 Task: Print the page on B5 (JIS) size paper.
Action: Mouse moved to (1388, 41)
Screenshot: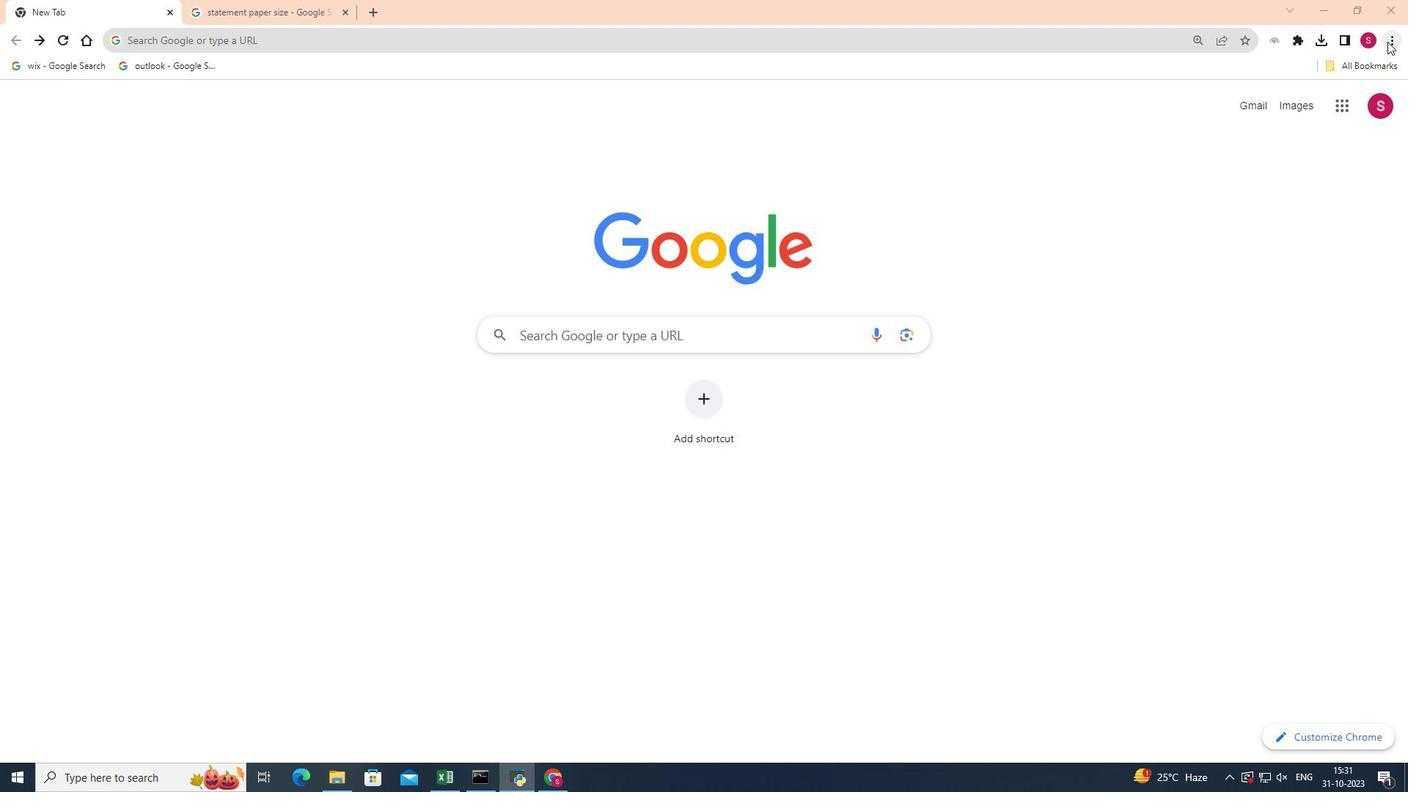 
Action: Mouse pressed left at (1388, 41)
Screenshot: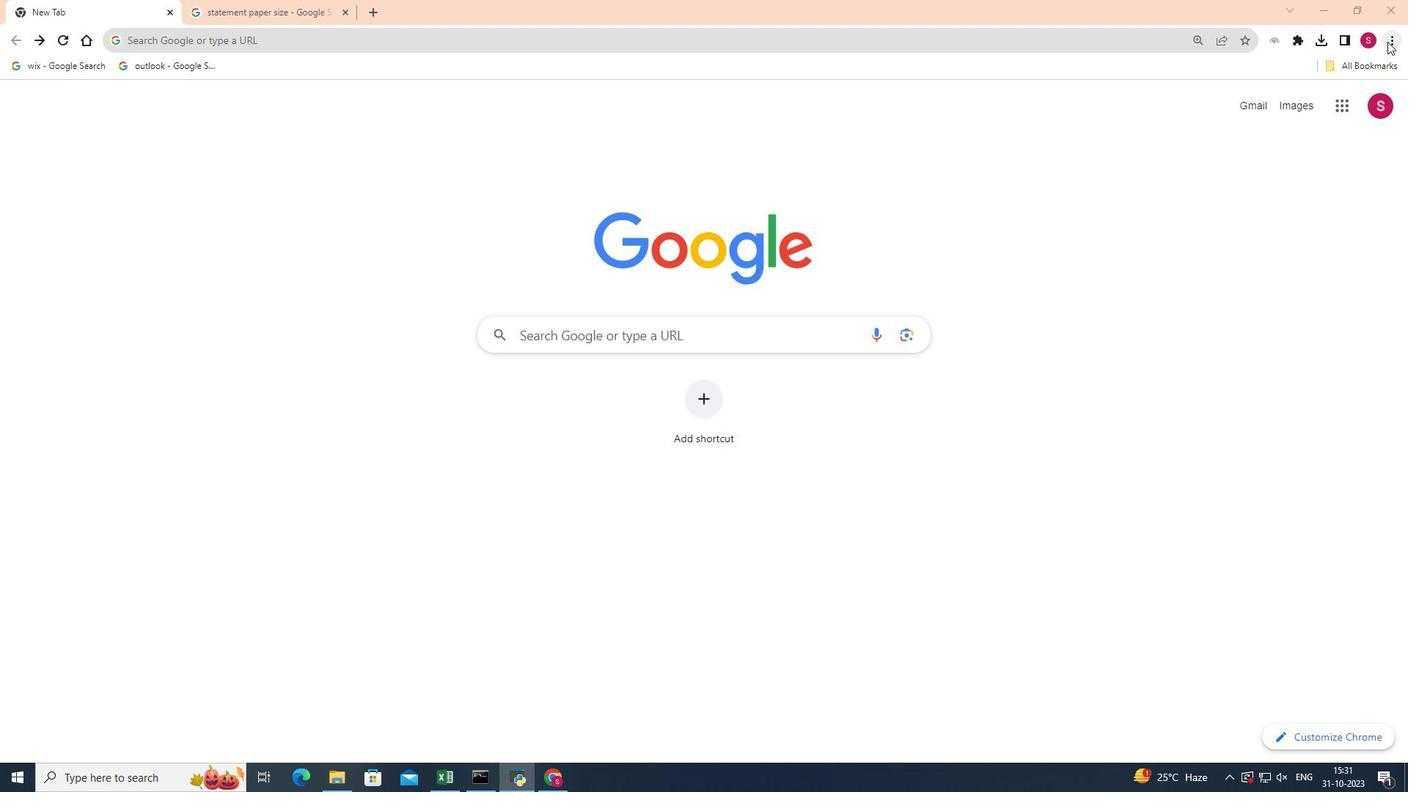 
Action: Mouse moved to (1238, 215)
Screenshot: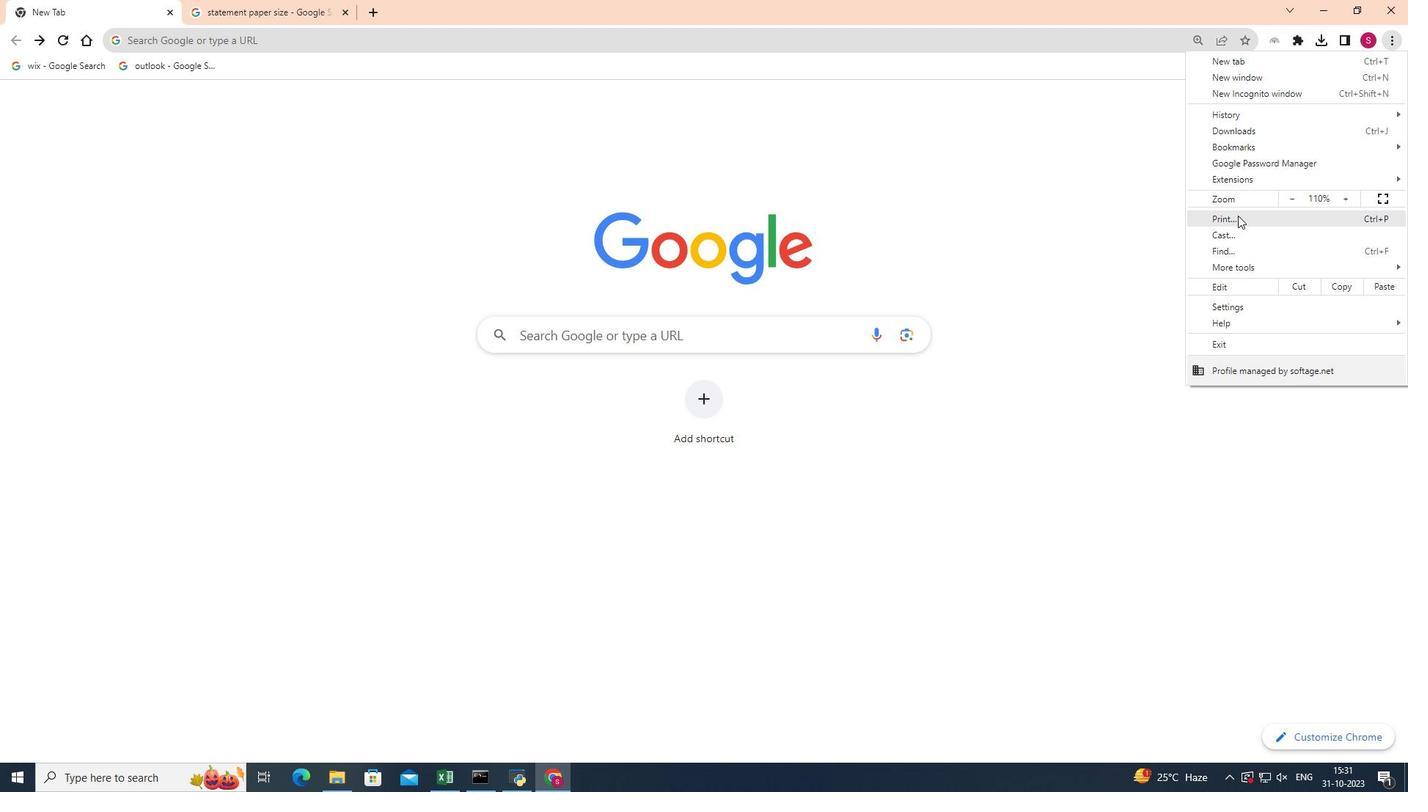 
Action: Mouse pressed left at (1238, 215)
Screenshot: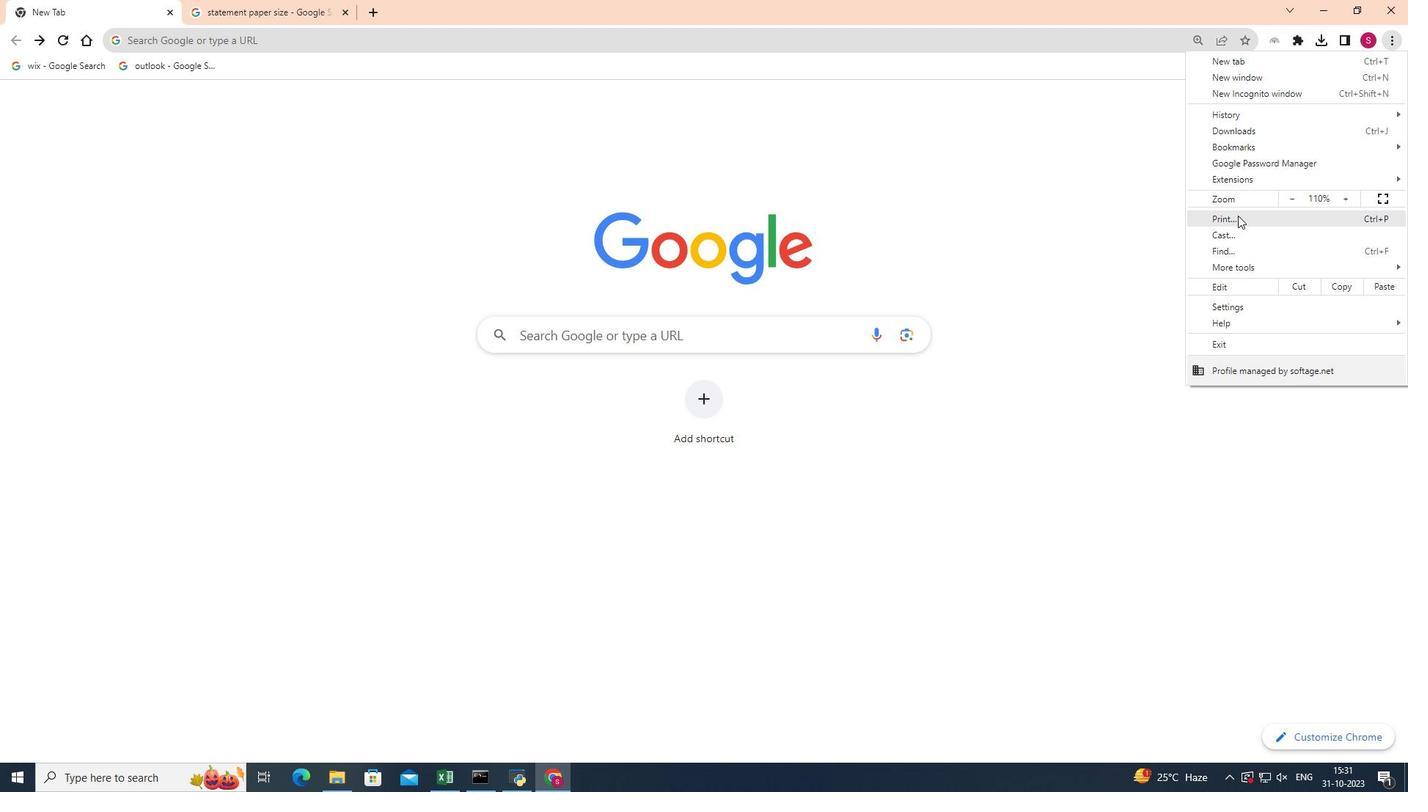 
Action: Mouse moved to (1155, 289)
Screenshot: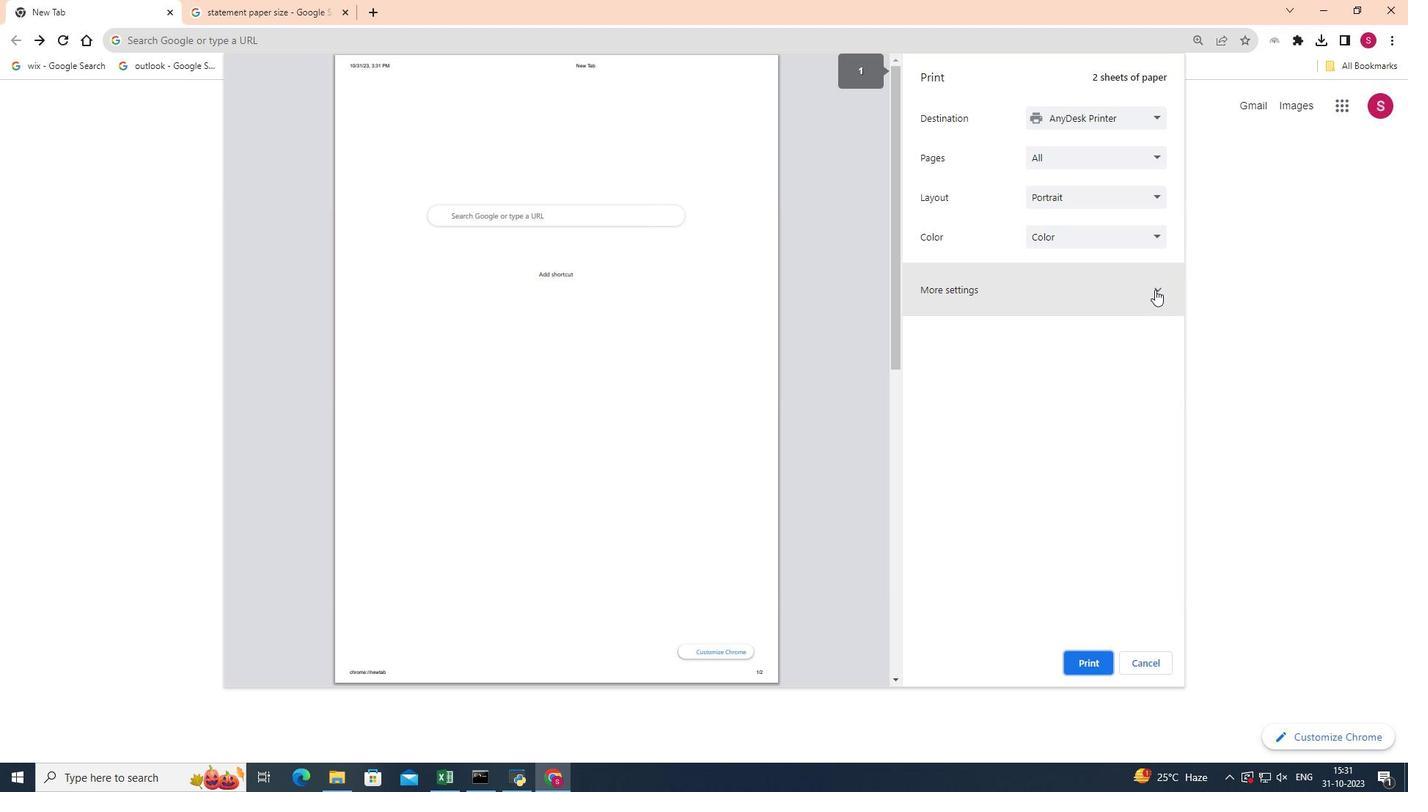 
Action: Mouse pressed left at (1155, 289)
Screenshot: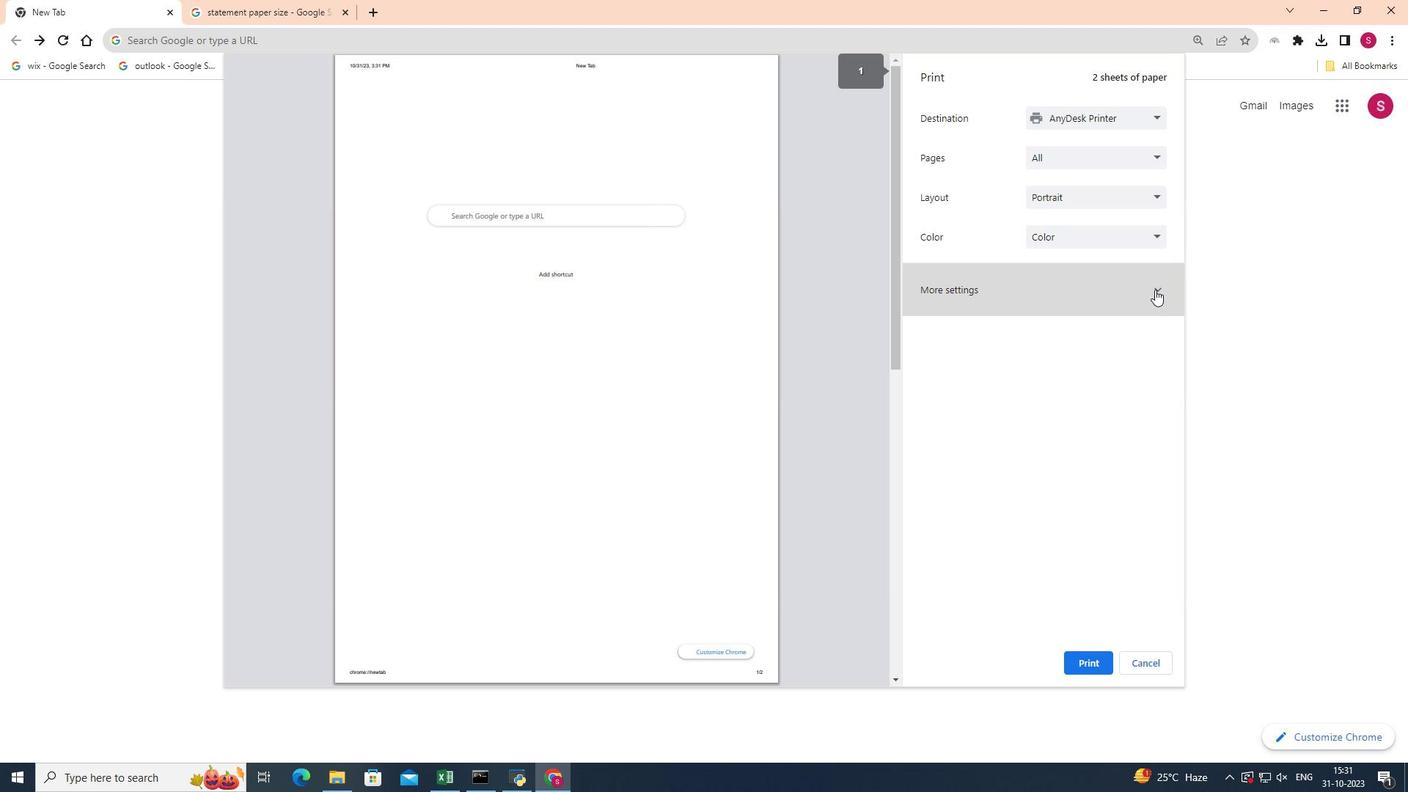 
Action: Mouse moved to (1152, 341)
Screenshot: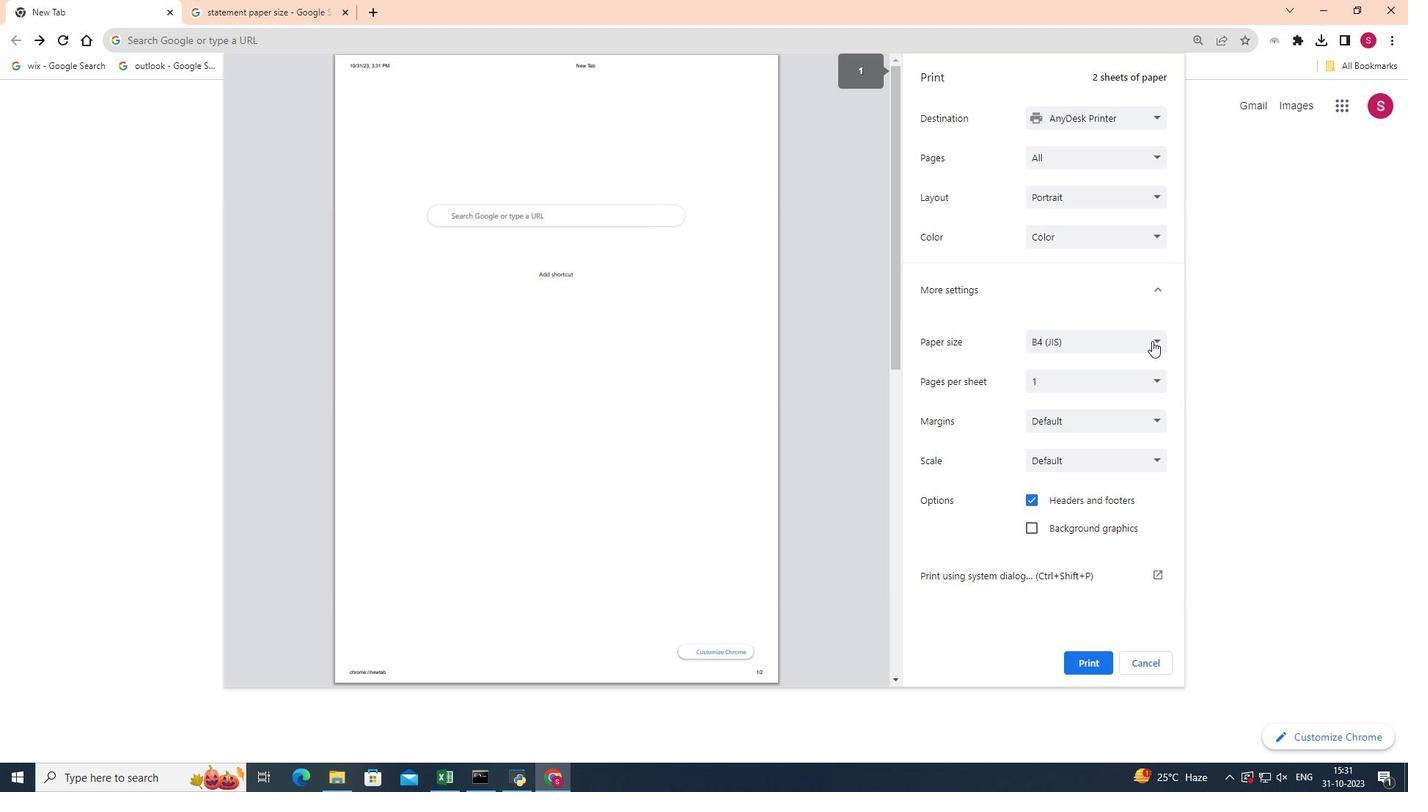 
Action: Mouse pressed left at (1152, 341)
Screenshot: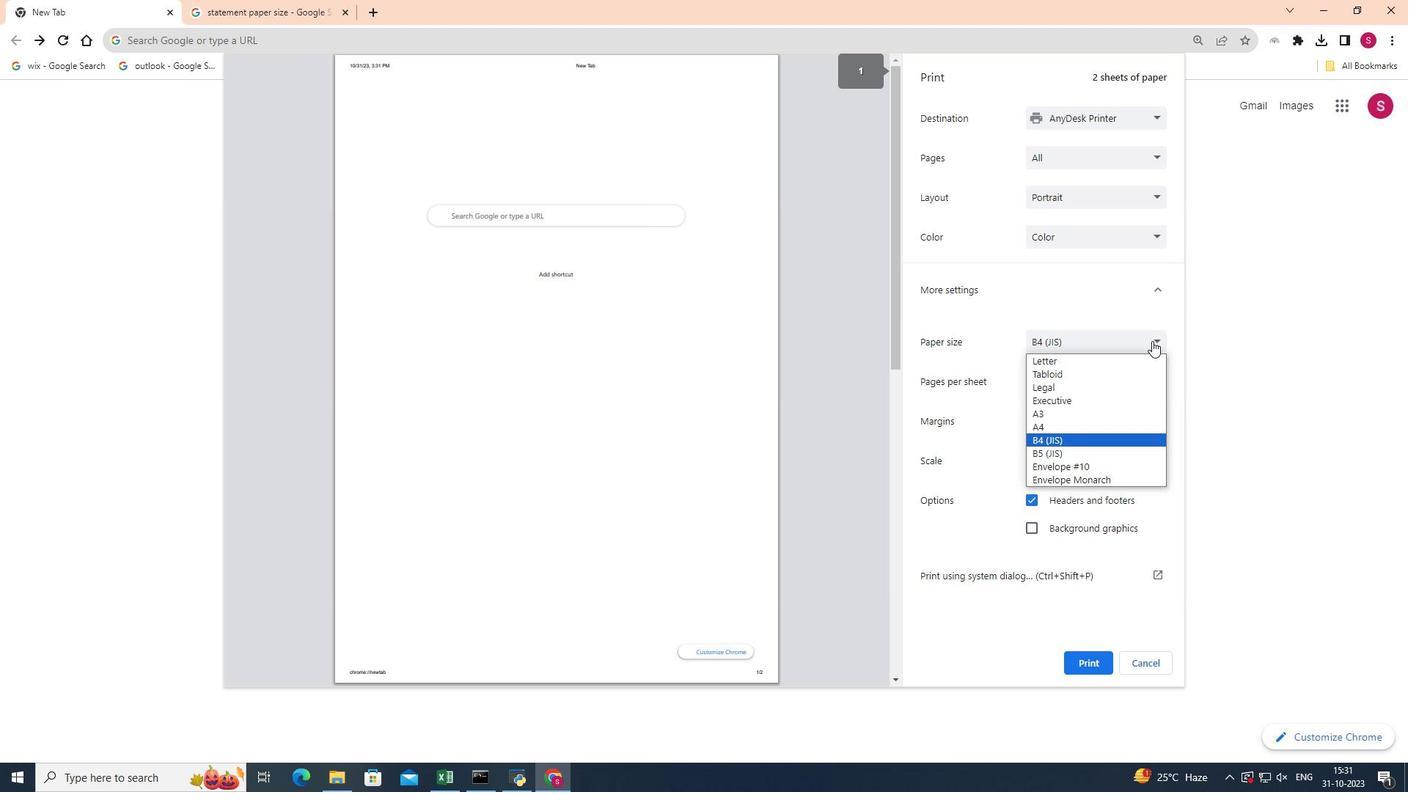 
Action: Mouse moved to (1056, 454)
Screenshot: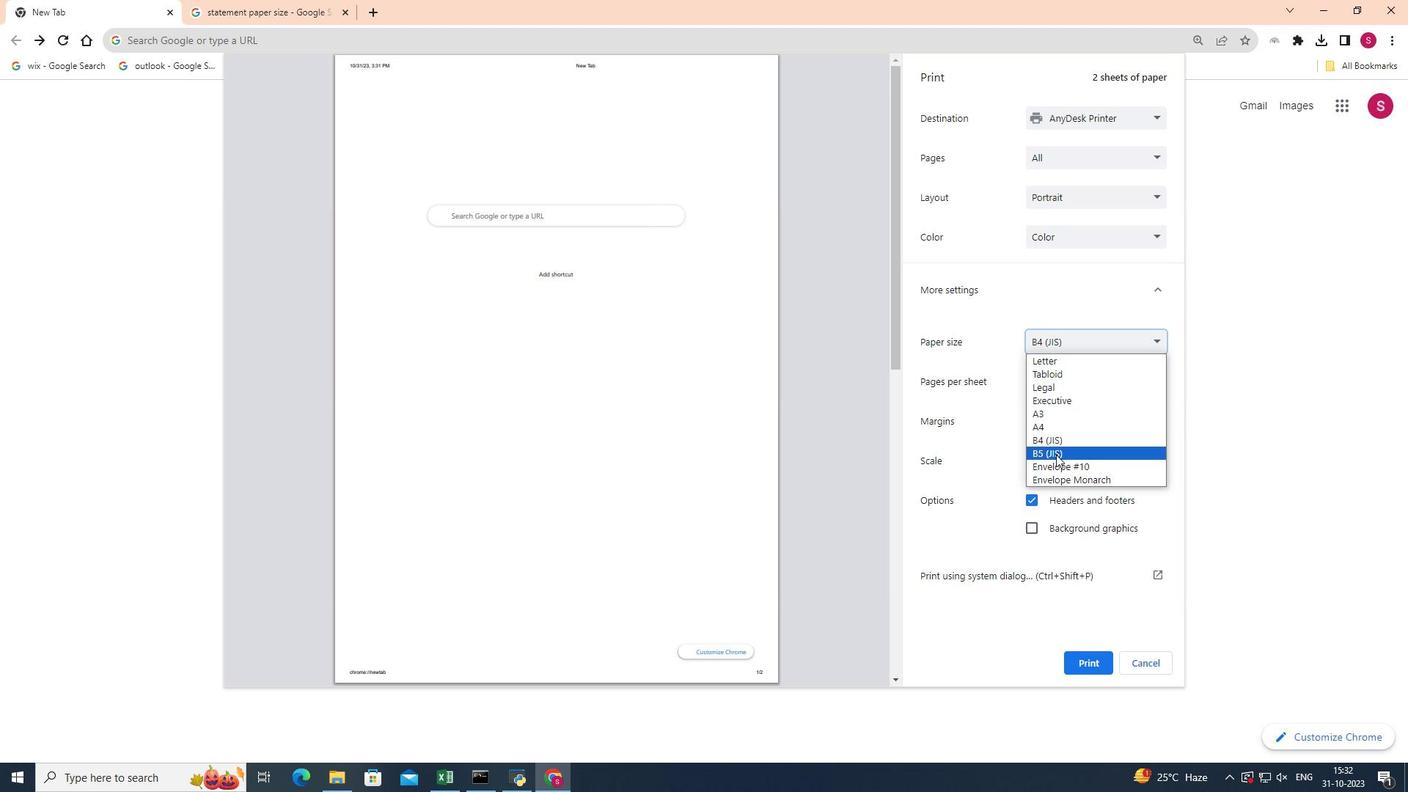 
Action: Mouse pressed left at (1056, 454)
Screenshot: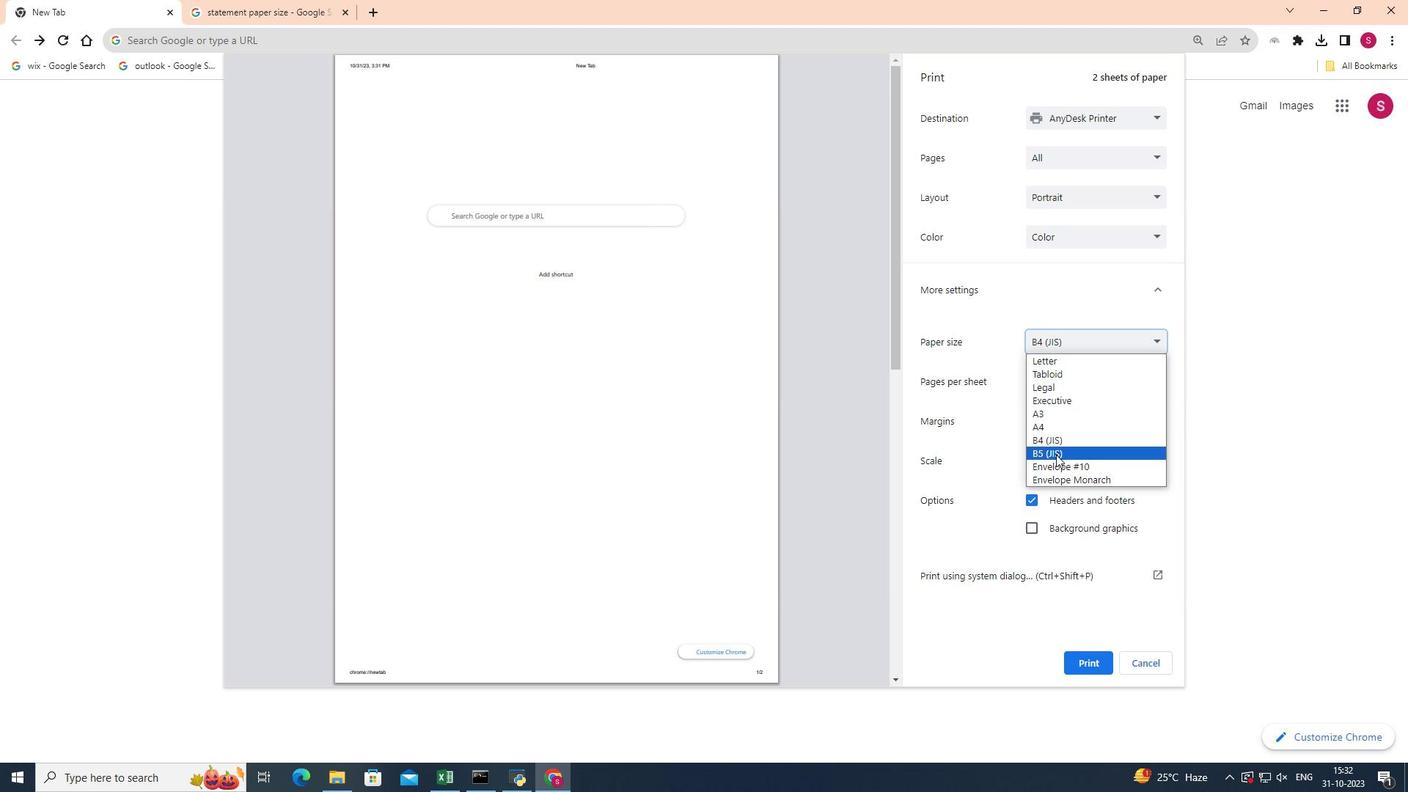 
Action: Mouse moved to (1089, 661)
Screenshot: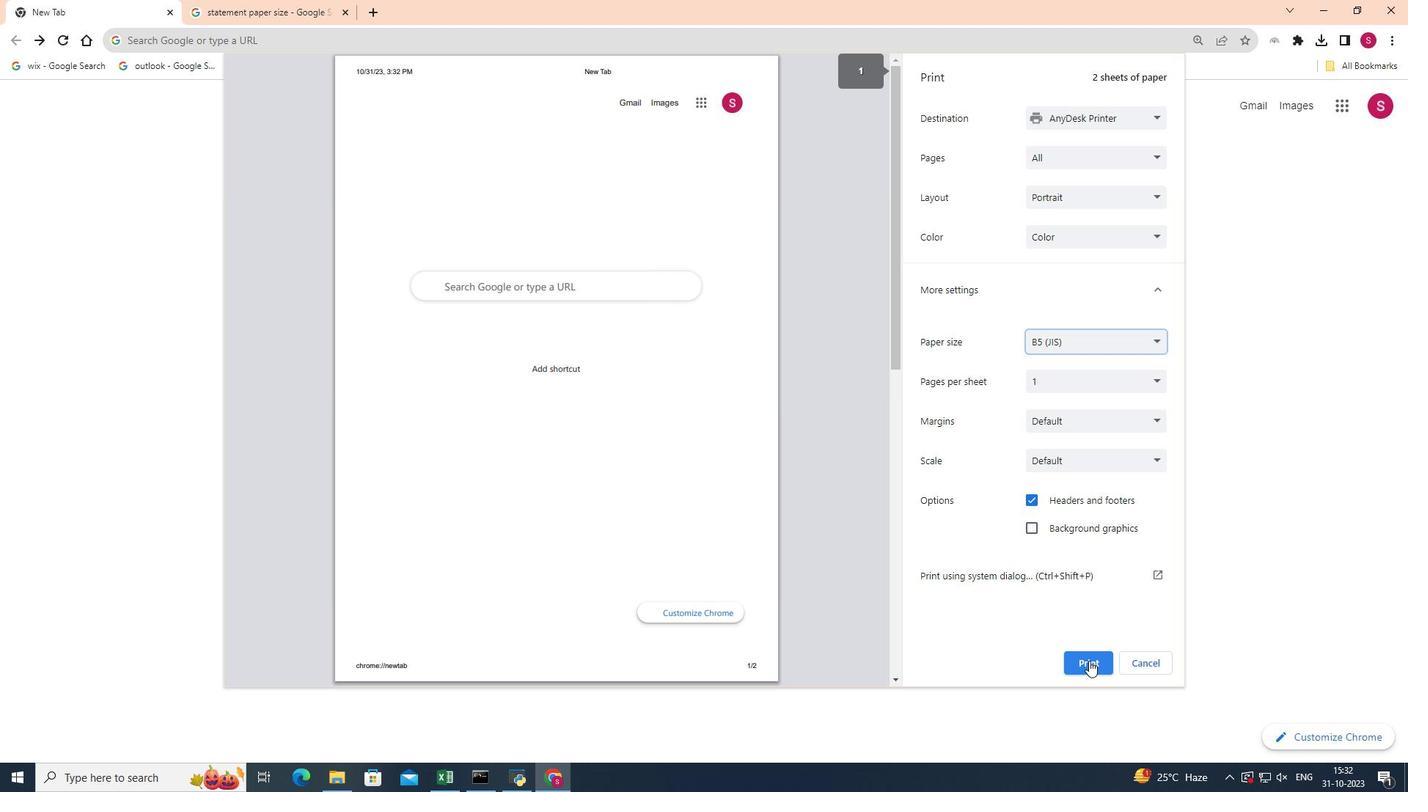 
Action: Mouse pressed left at (1089, 661)
Screenshot: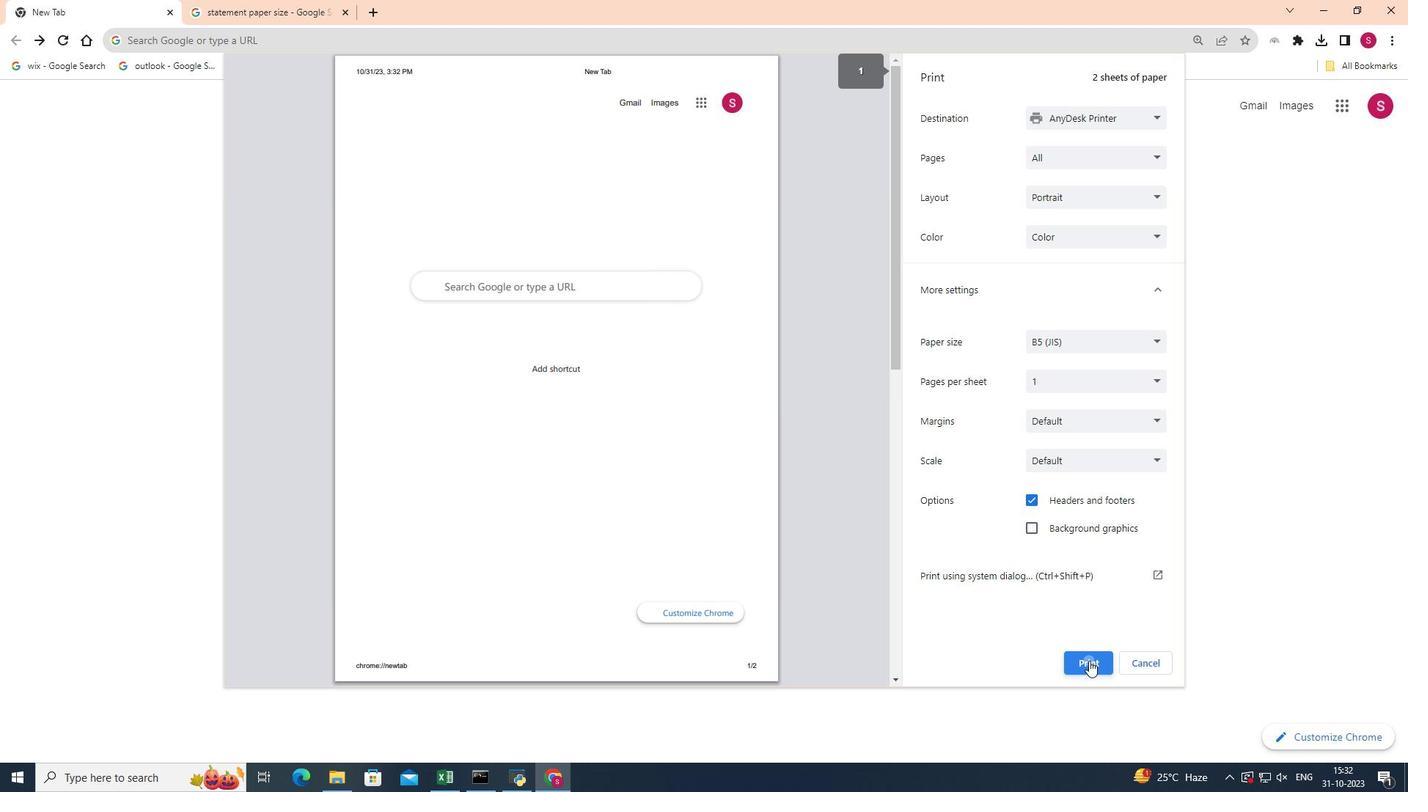 
